 Task: Use the formula "CLEAN" in spreadsheet "Project portfolio".
Action: Mouse pressed left at (334, 328)
Screenshot: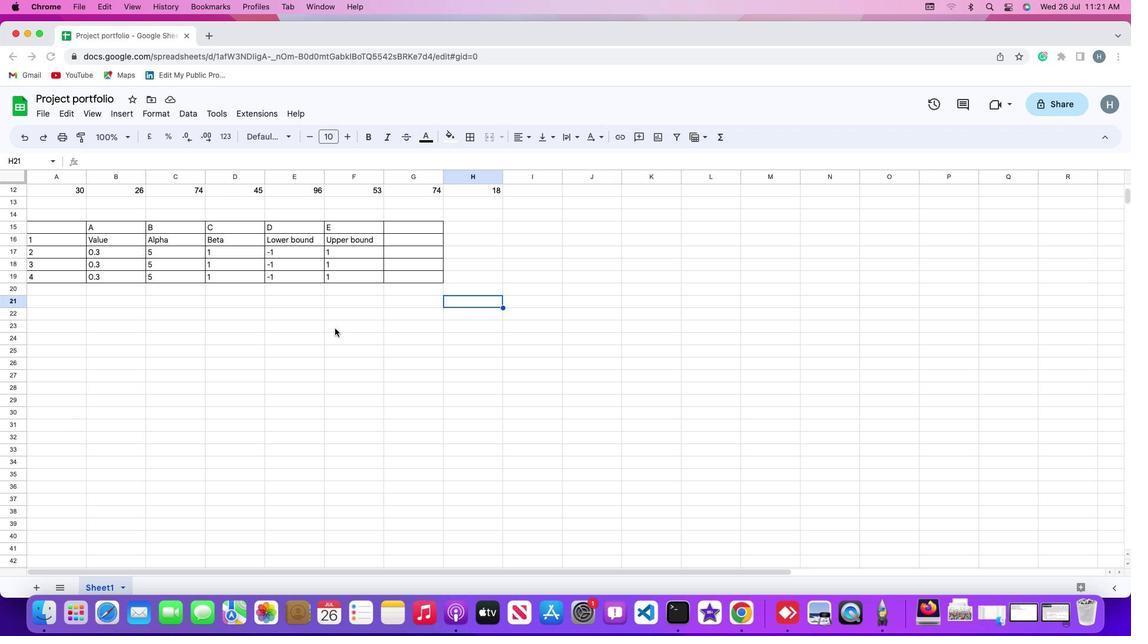 
Action: Mouse moved to (331, 313)
Screenshot: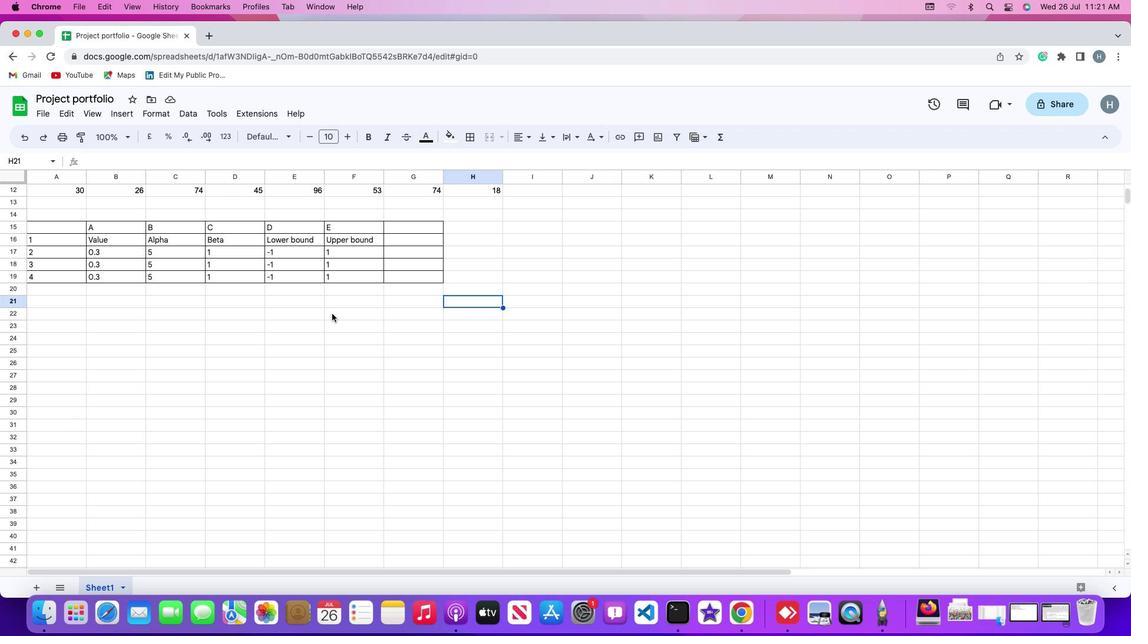 
Action: Mouse pressed left at (331, 313)
Screenshot: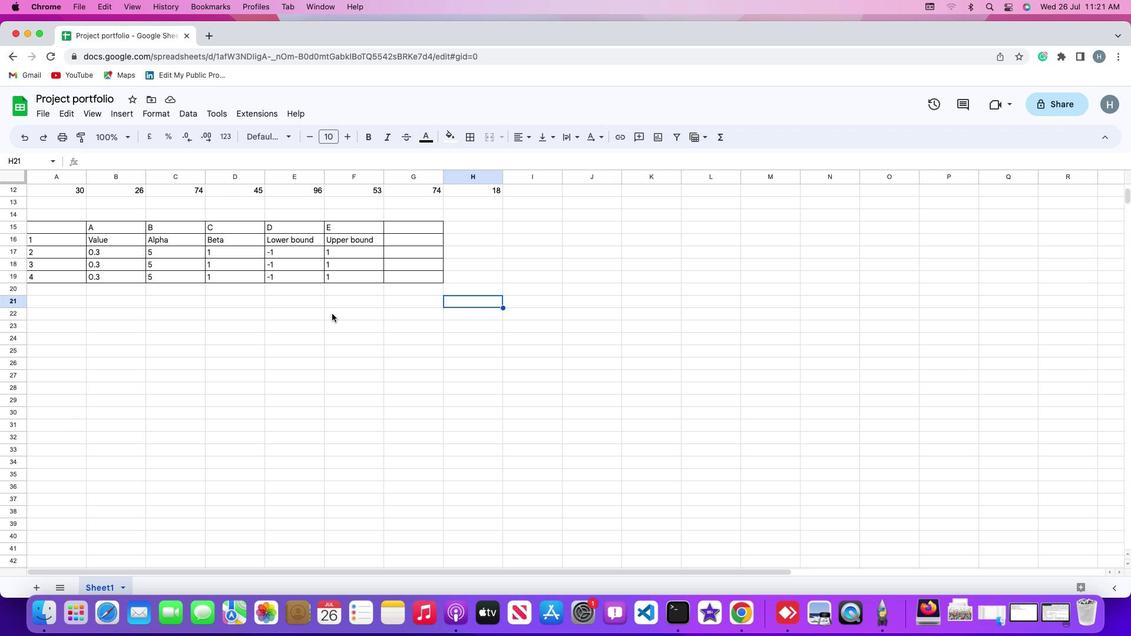 
Action: Mouse moved to (127, 116)
Screenshot: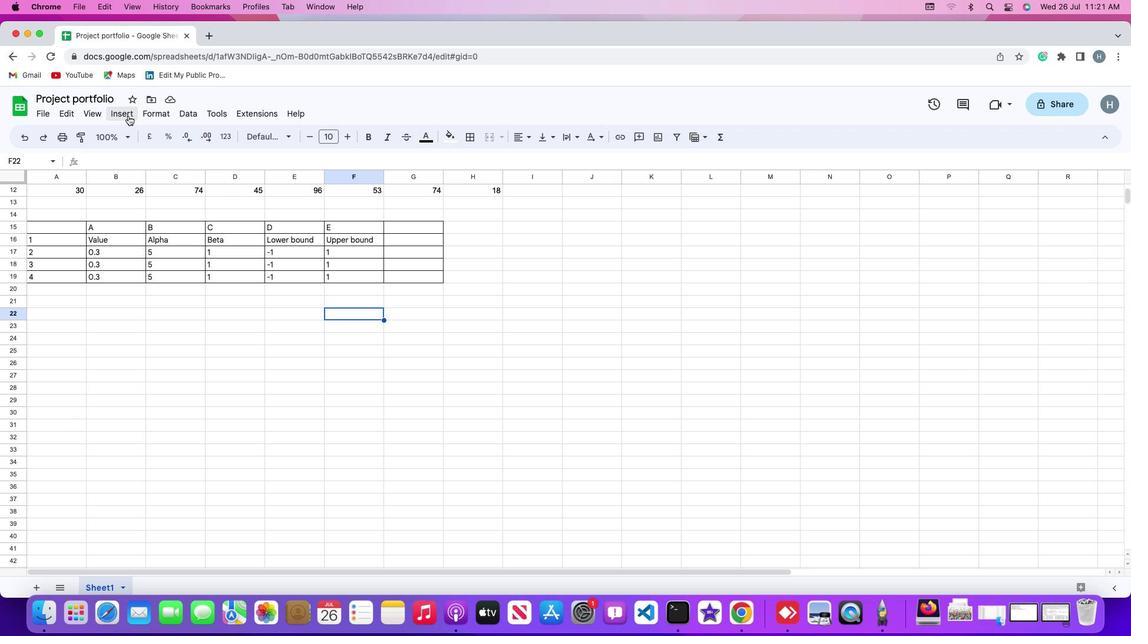 
Action: Mouse pressed left at (127, 116)
Screenshot: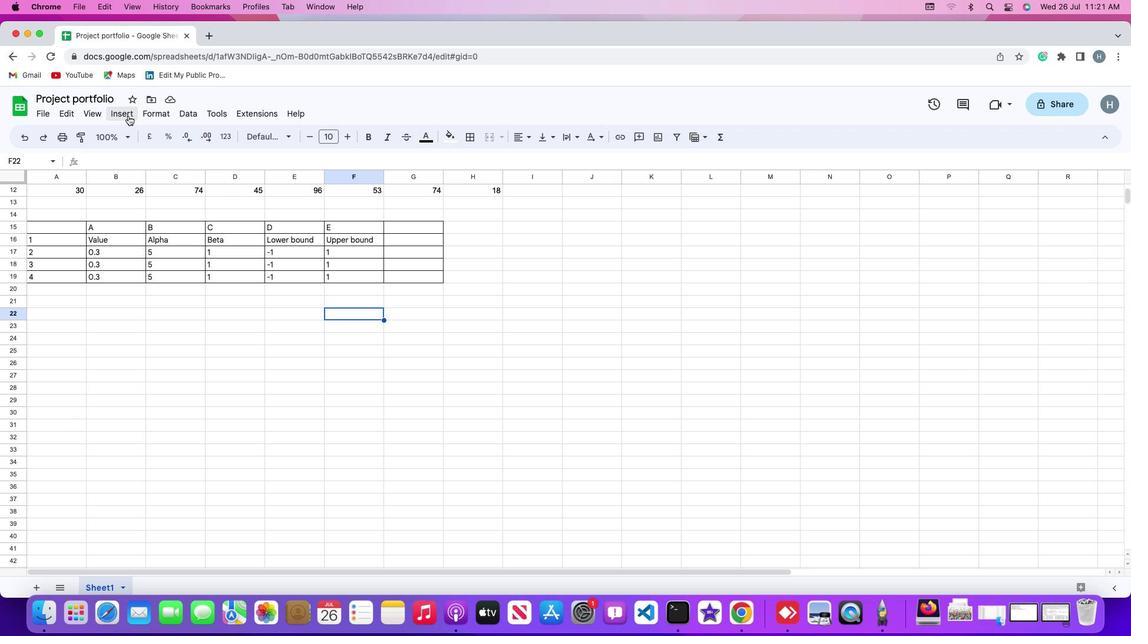 
Action: Mouse moved to (156, 300)
Screenshot: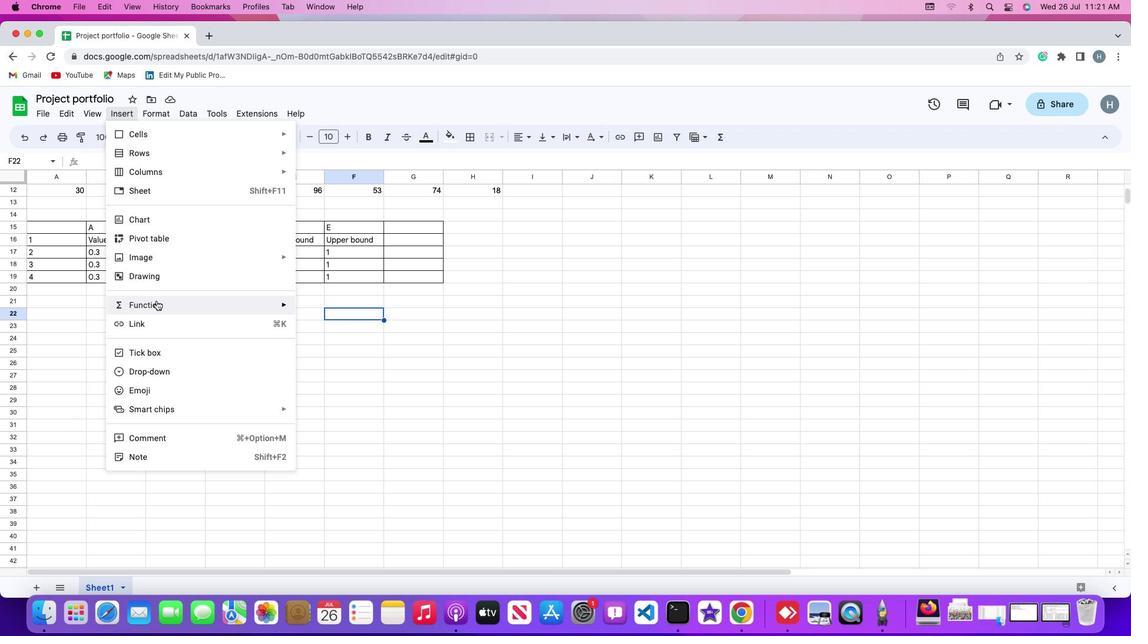 
Action: Mouse pressed left at (156, 300)
Screenshot: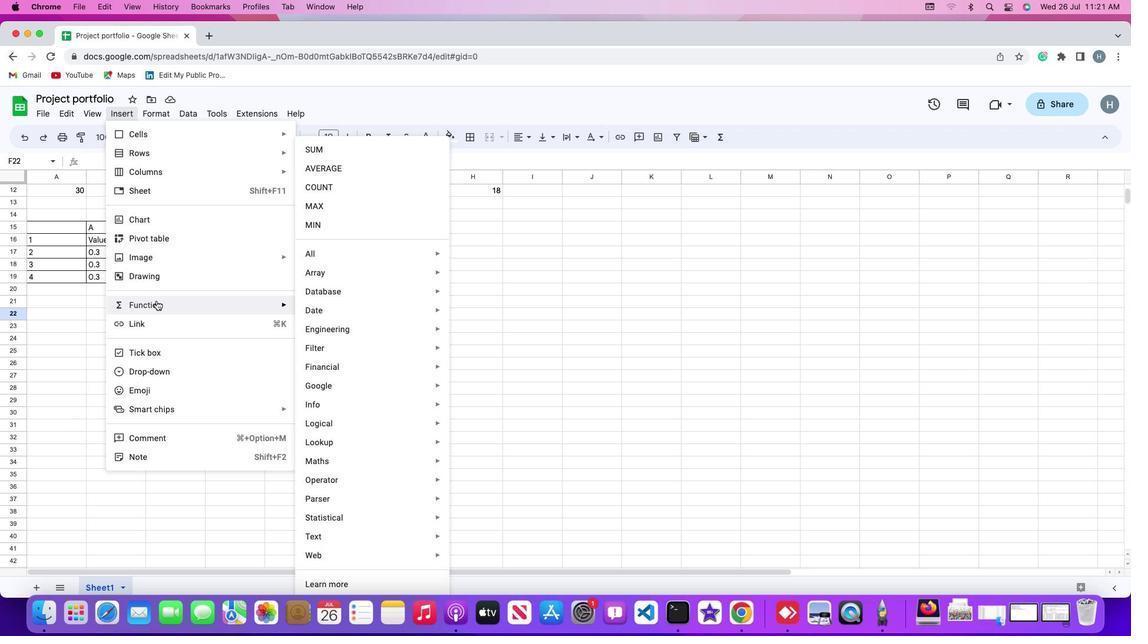 
Action: Mouse moved to (358, 257)
Screenshot: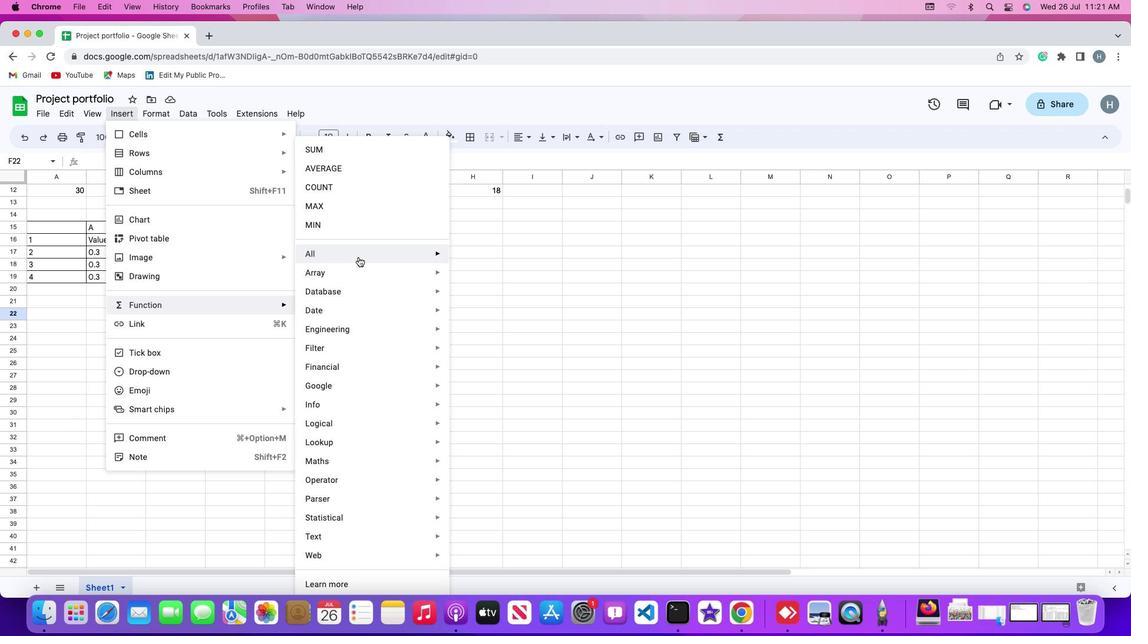 
Action: Mouse pressed left at (358, 257)
Screenshot: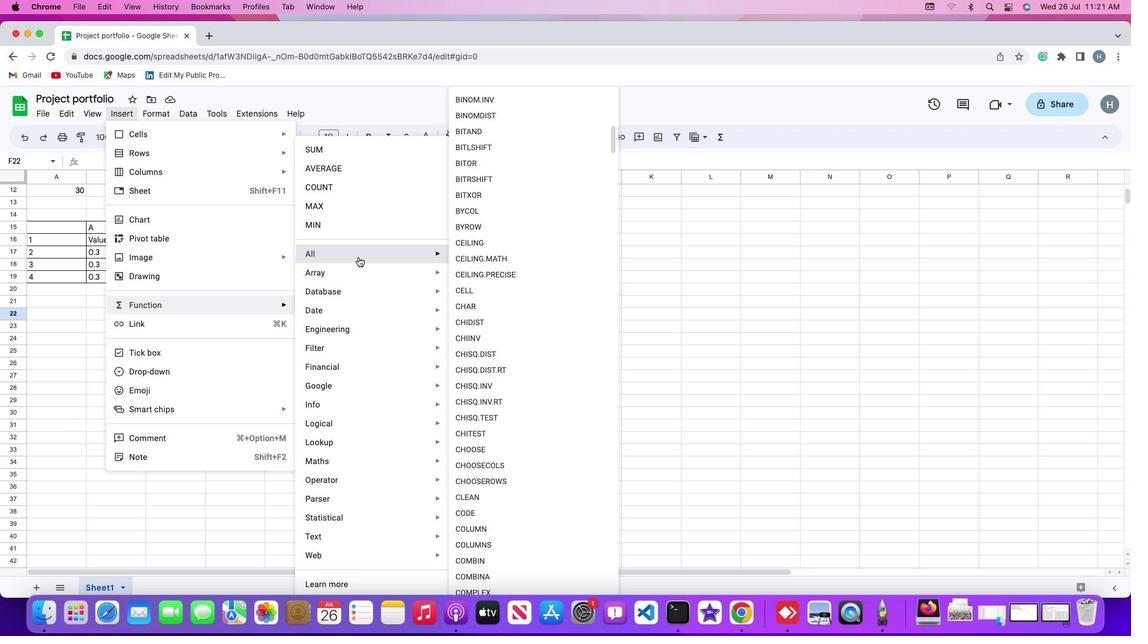 
Action: Mouse moved to (479, 504)
Screenshot: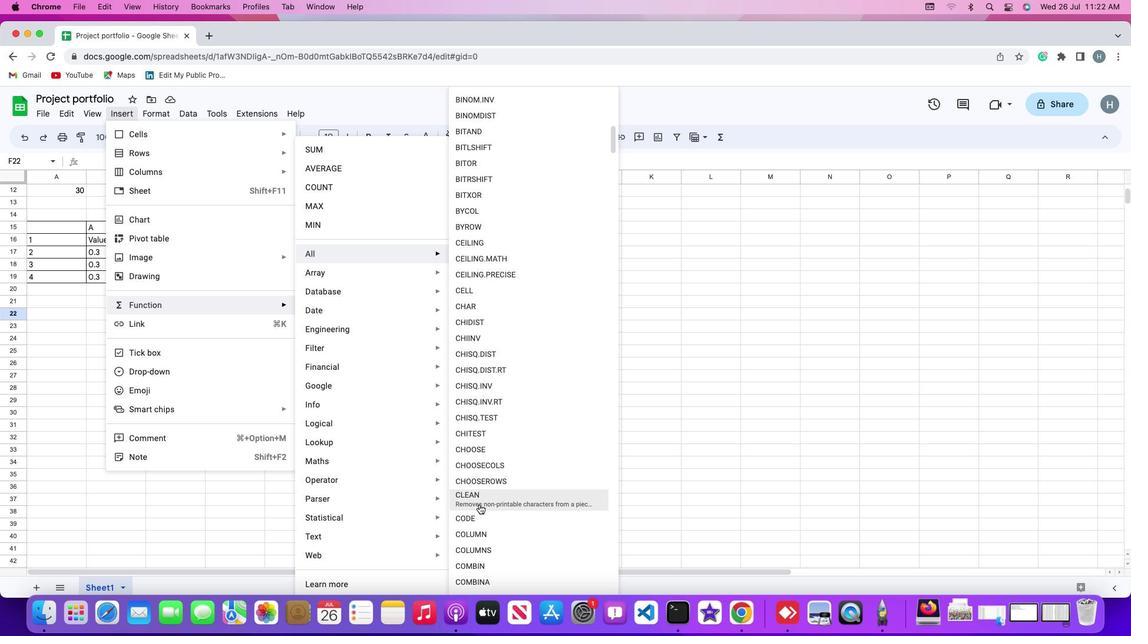 
Action: Mouse pressed left at (479, 504)
Screenshot: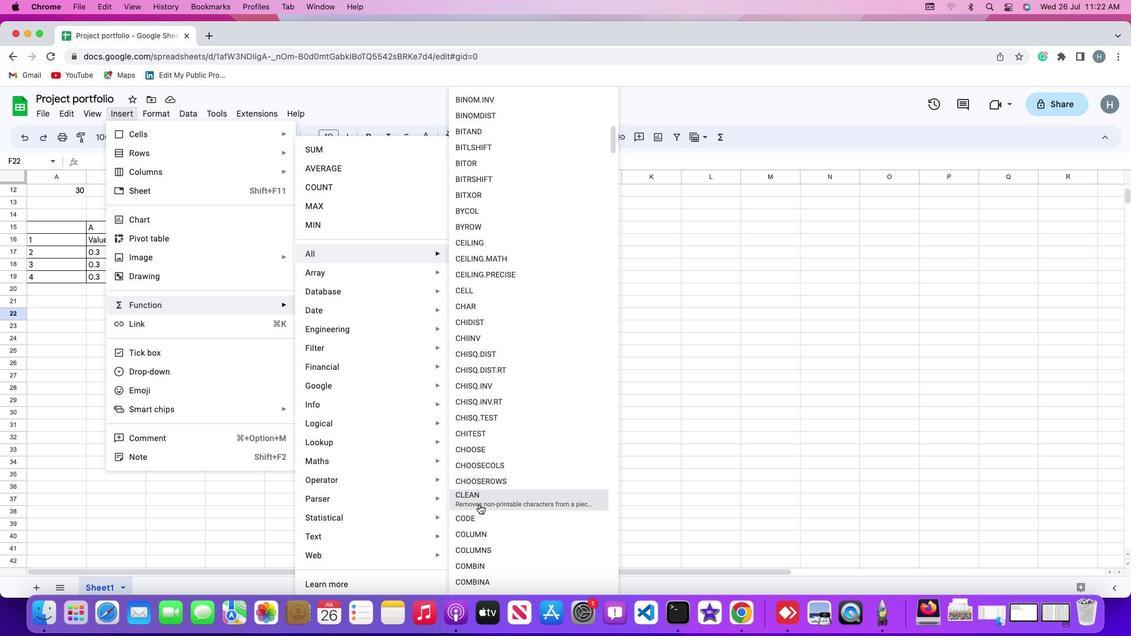 
Action: Mouse moved to (236, 239)
Screenshot: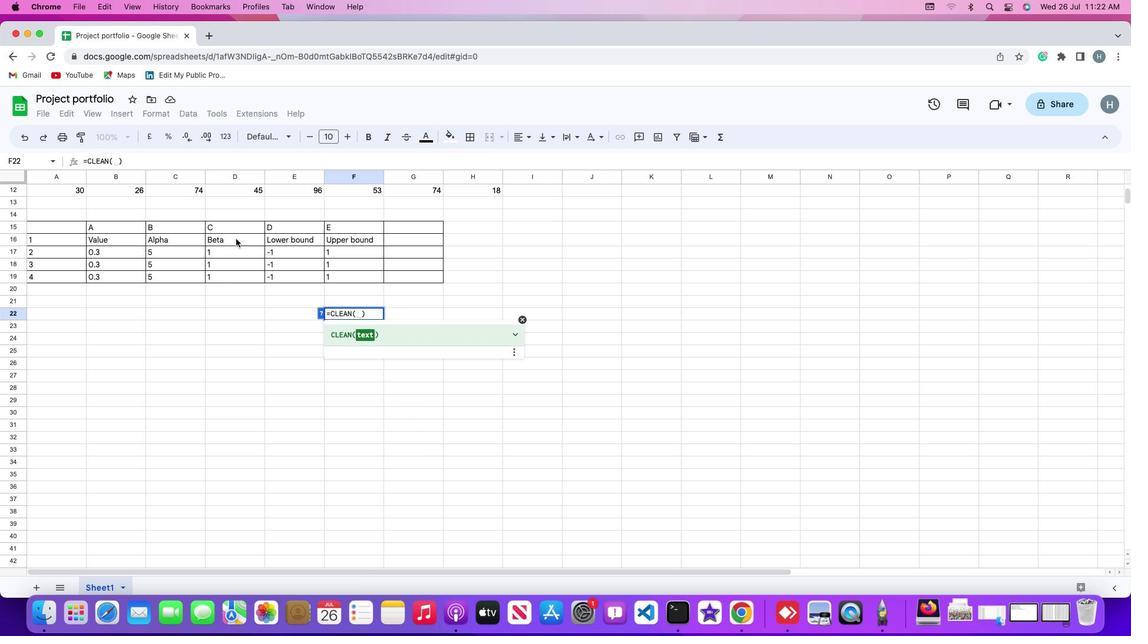 
Action: Mouse pressed left at (236, 239)
Screenshot: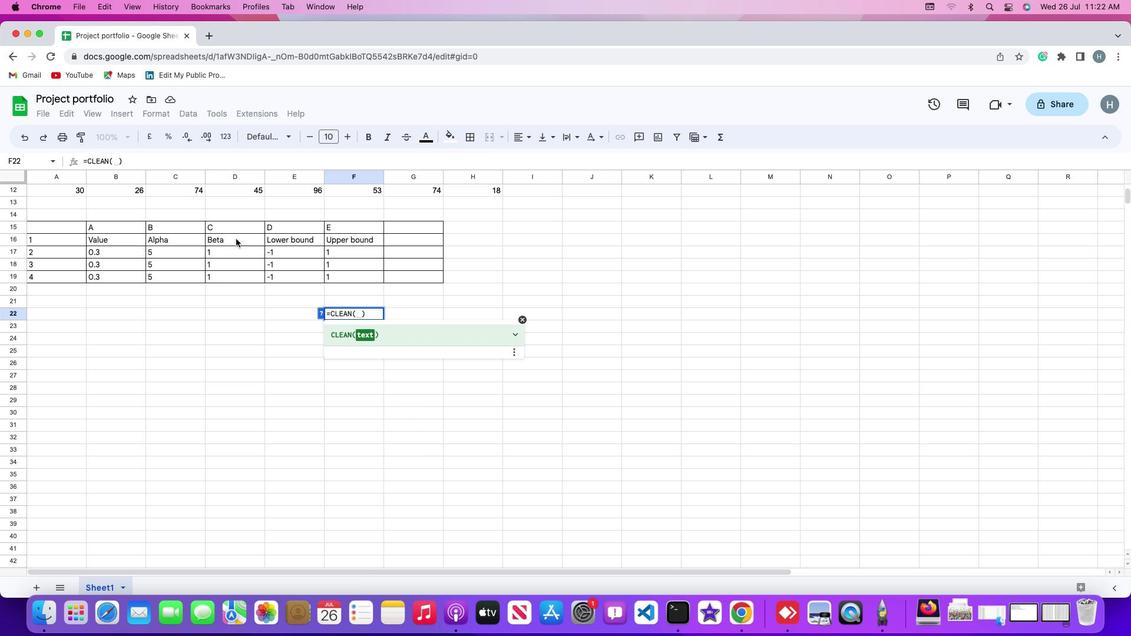 
Action: Key pressed Key.enter
Screenshot: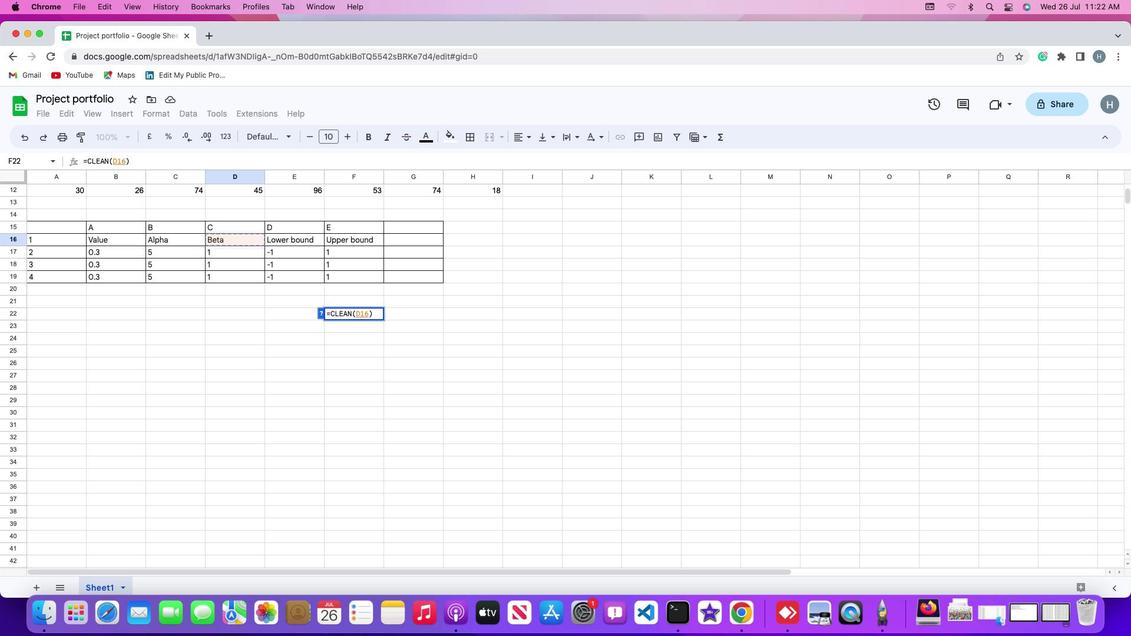 
